 Task: Add Sprouts Pasture Raised Large Grade A Brown Eggs to the cart.
Action: Mouse moved to (13, 146)
Screenshot: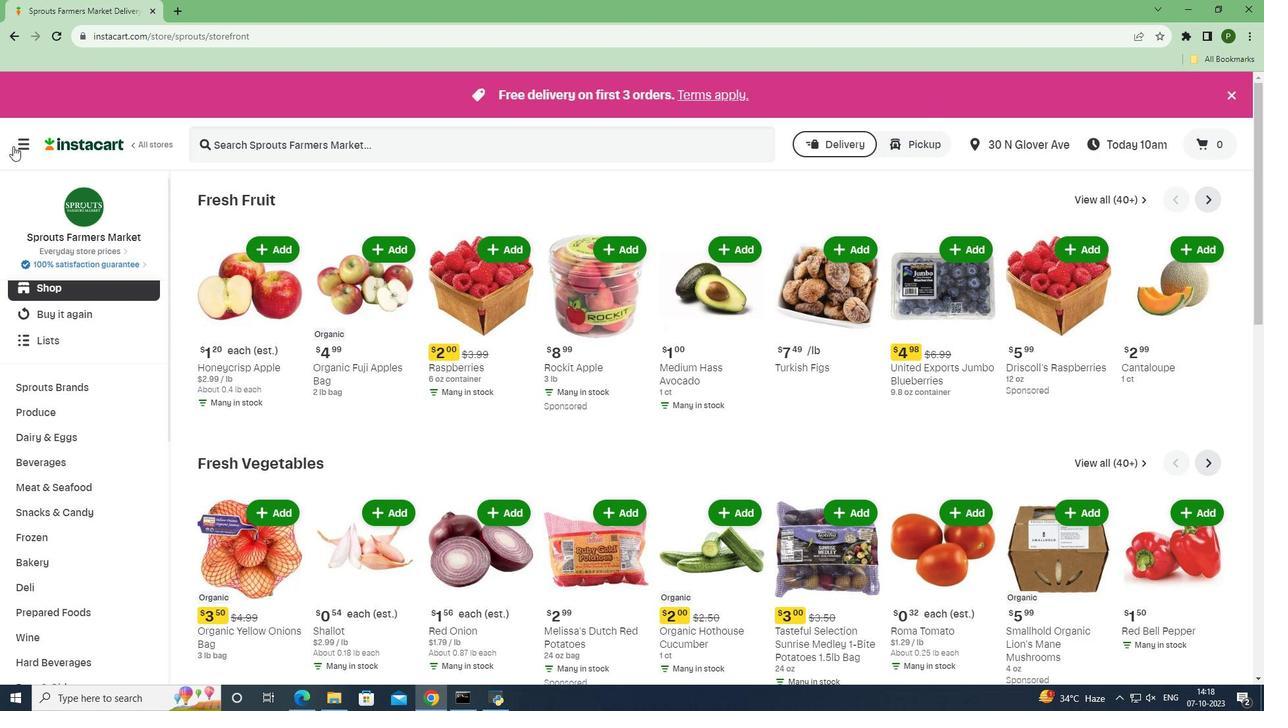 
Action: Mouse pressed left at (13, 146)
Screenshot: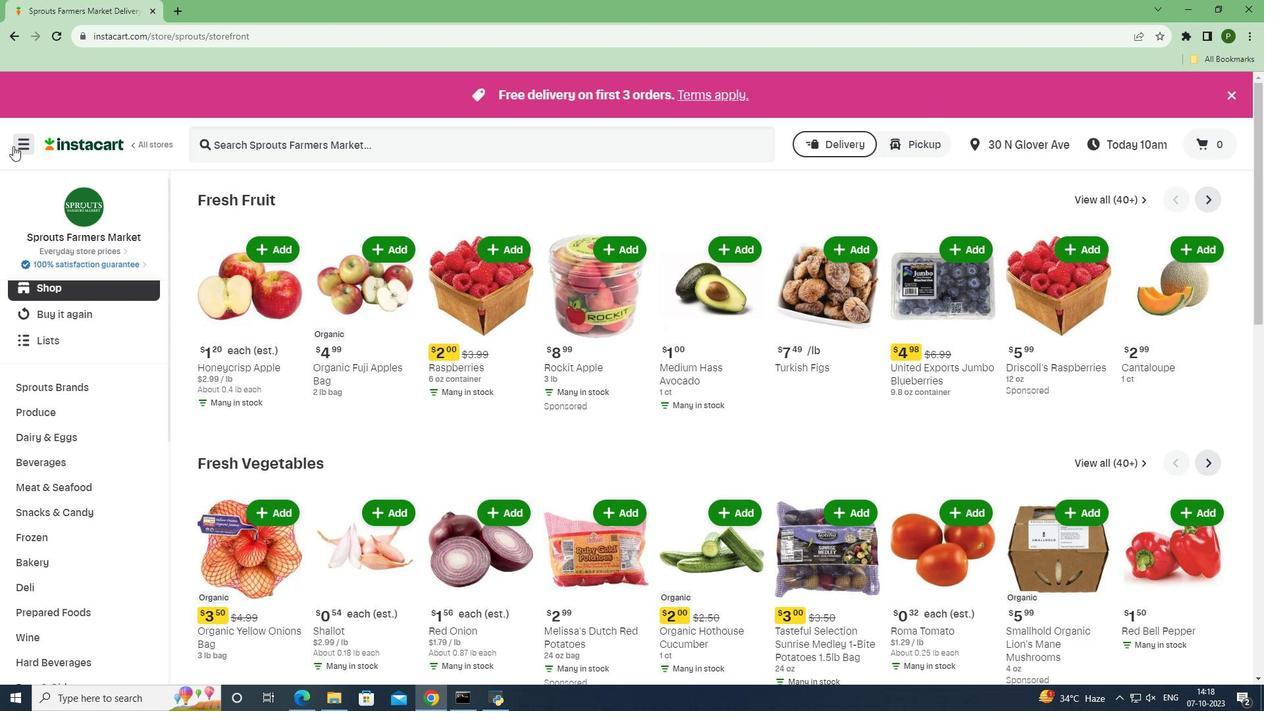 
Action: Mouse moved to (34, 346)
Screenshot: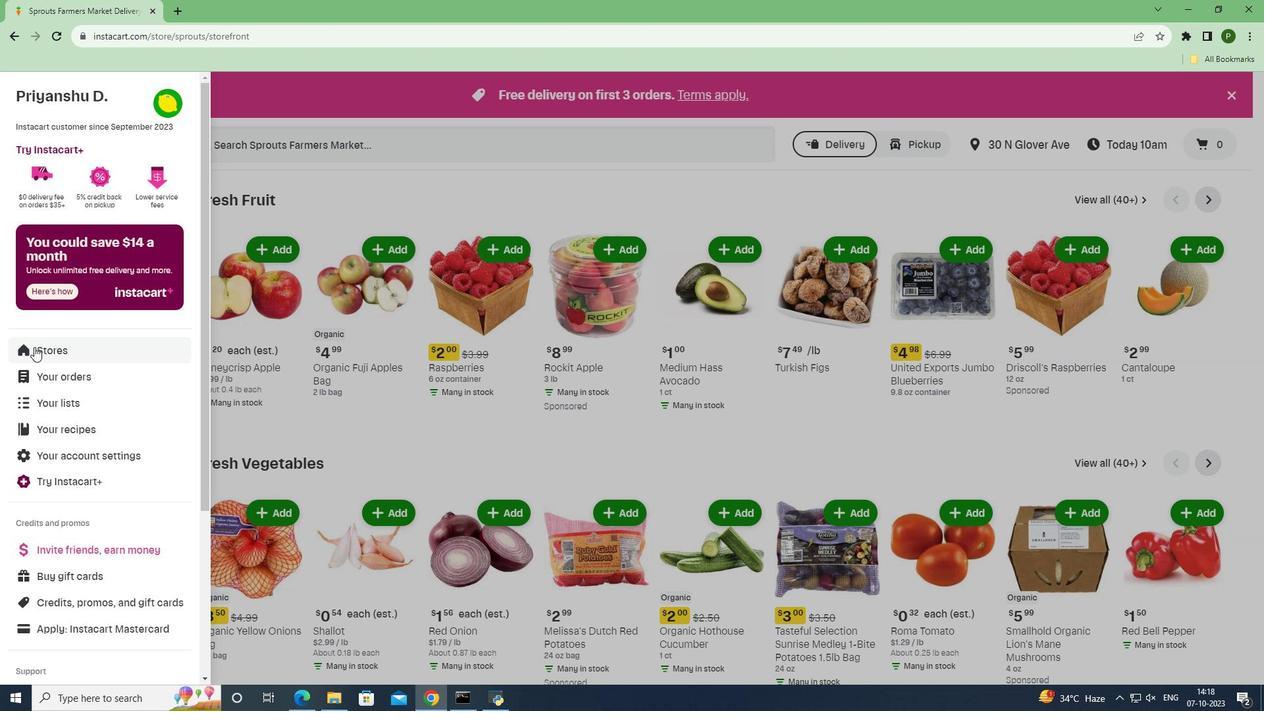 
Action: Mouse pressed left at (34, 346)
Screenshot: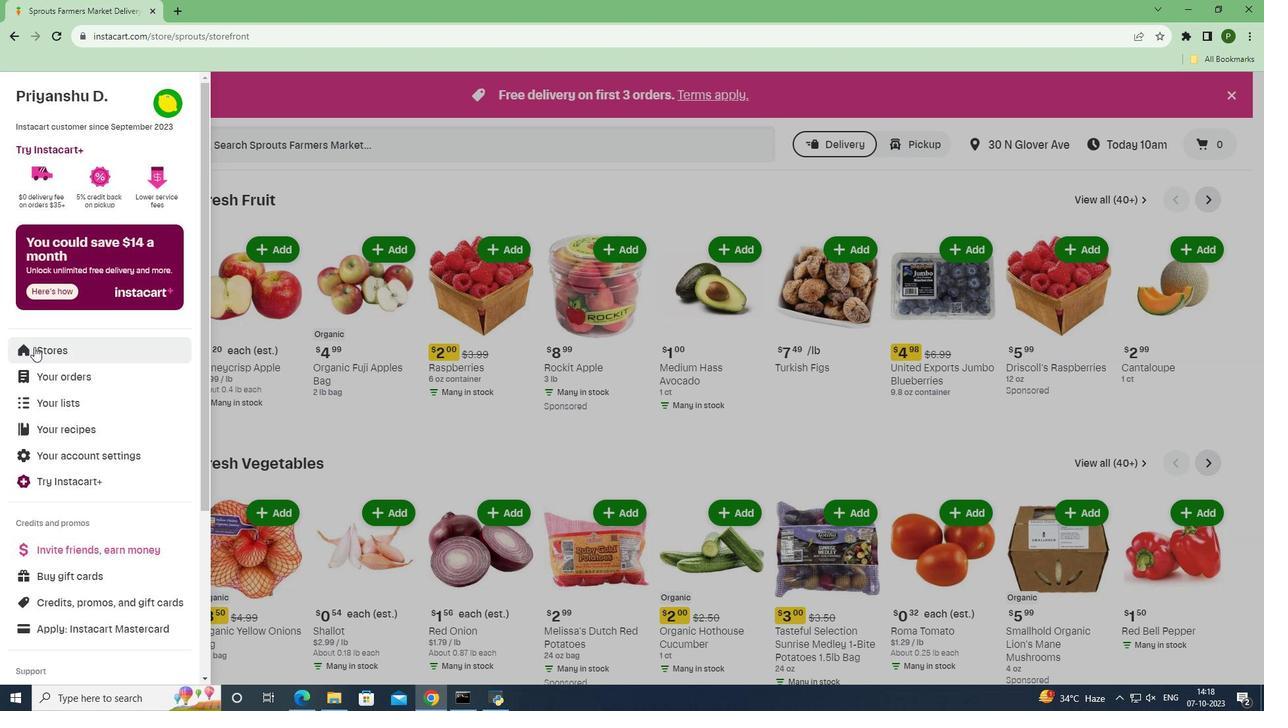 
Action: Mouse moved to (294, 146)
Screenshot: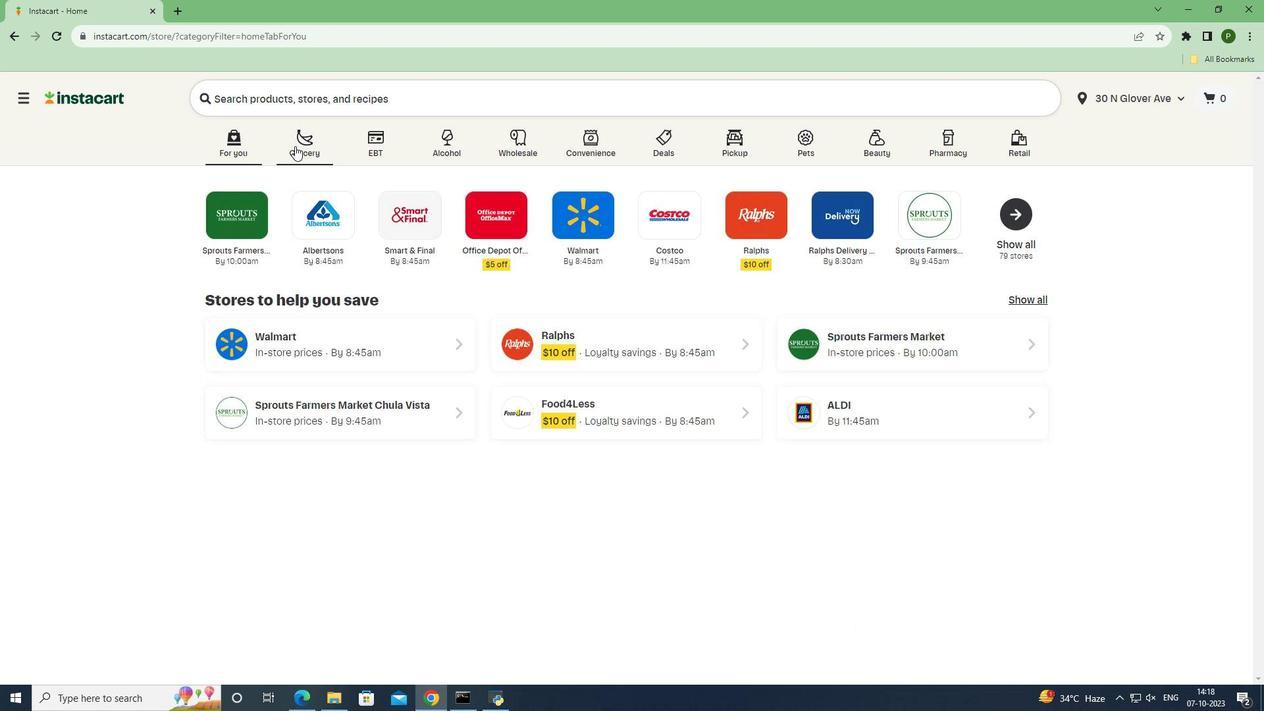 
Action: Mouse pressed left at (294, 146)
Screenshot: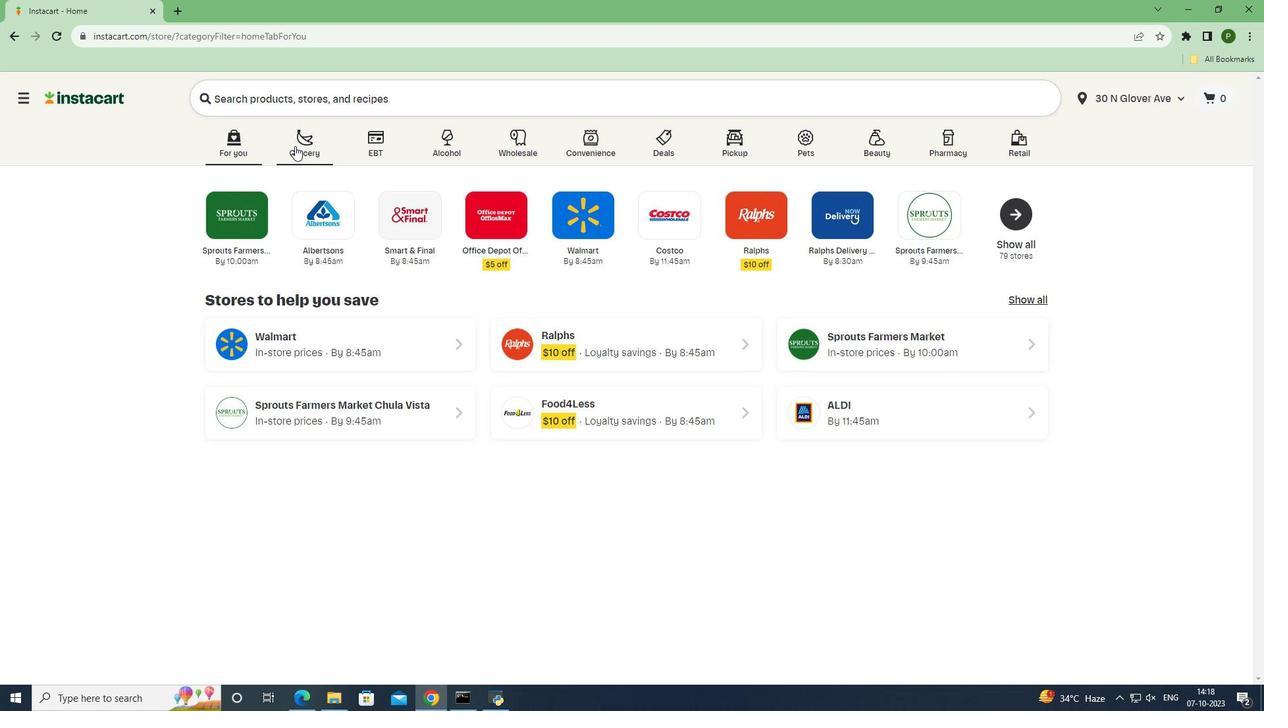 
Action: Mouse moved to (522, 295)
Screenshot: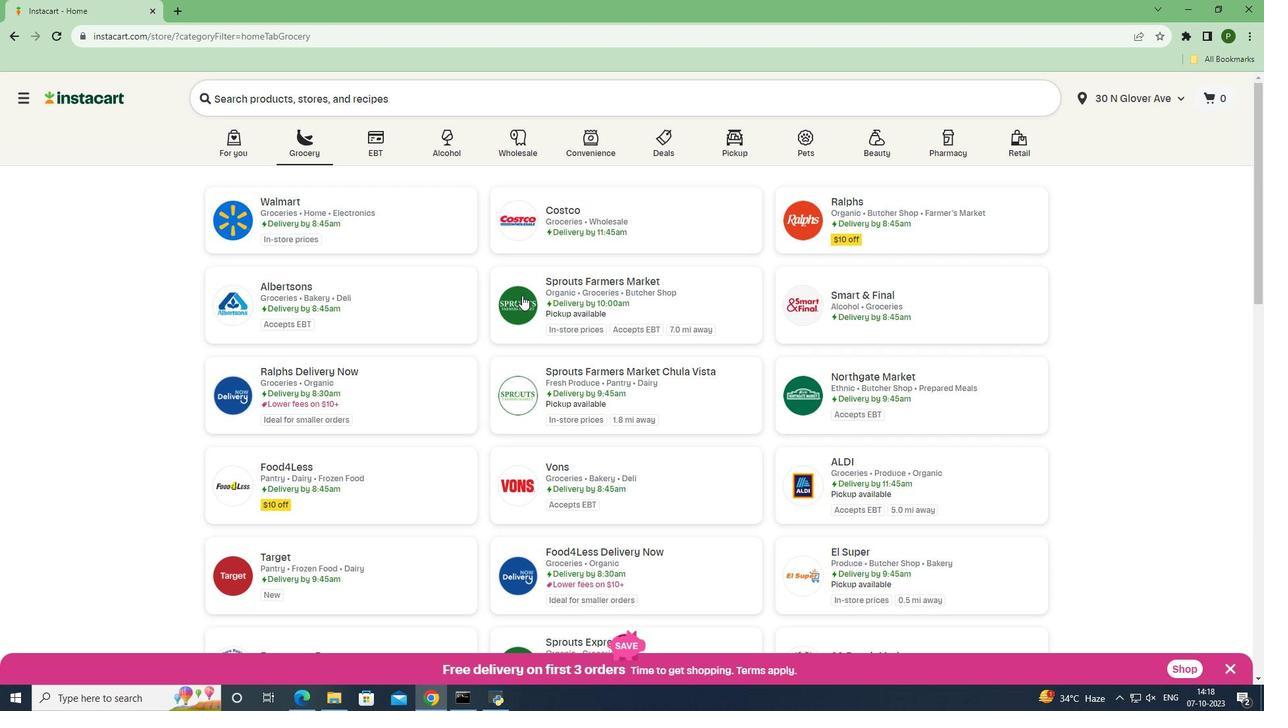 
Action: Mouse pressed left at (522, 295)
Screenshot: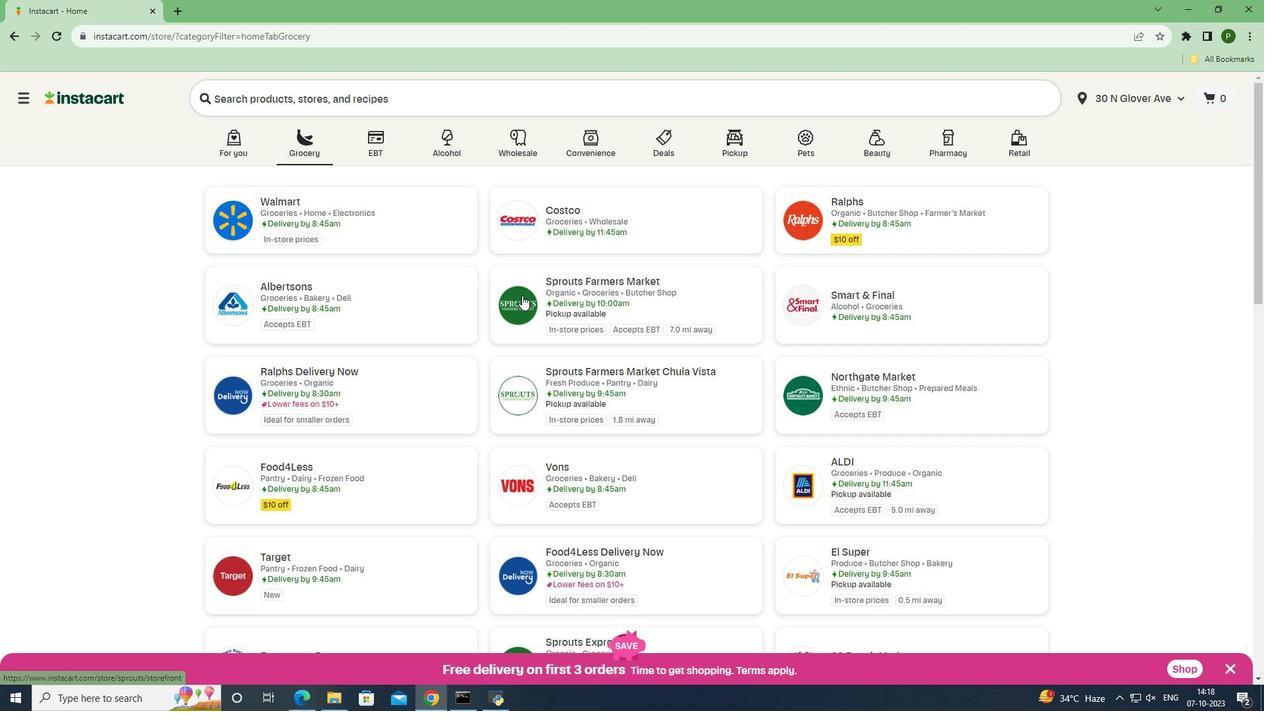 
Action: Mouse moved to (94, 472)
Screenshot: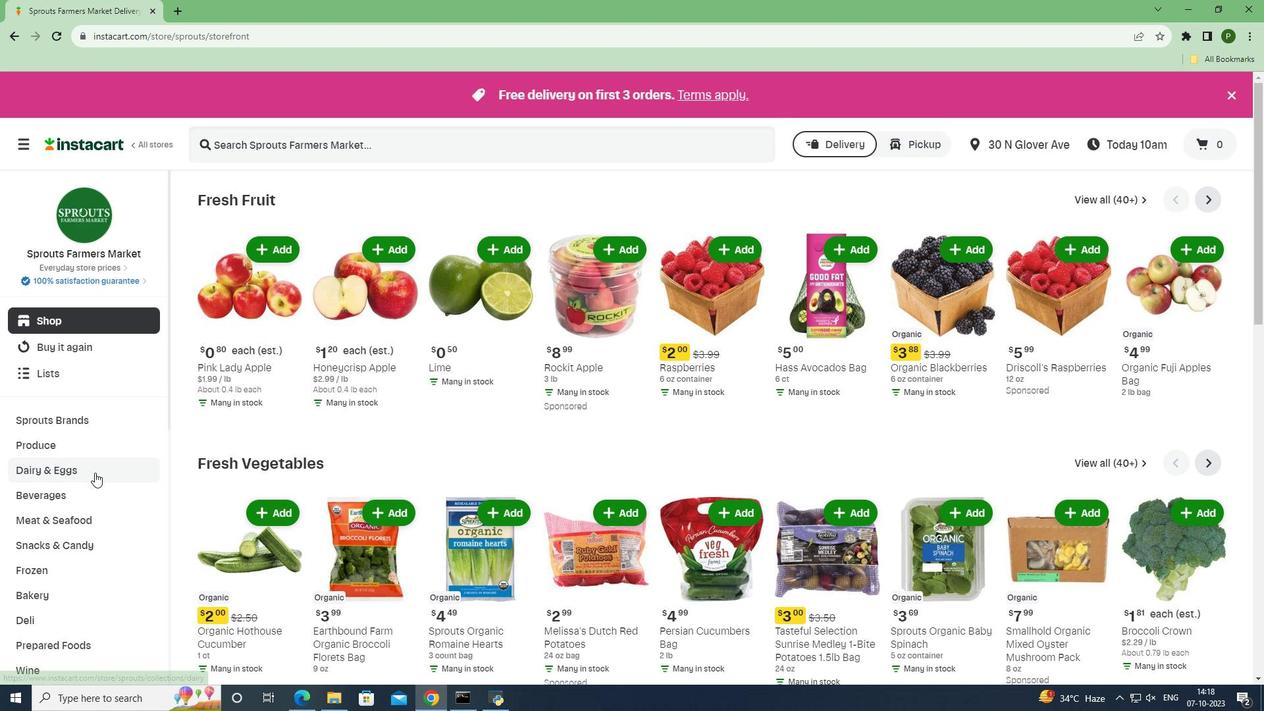 
Action: Mouse pressed left at (94, 472)
Screenshot: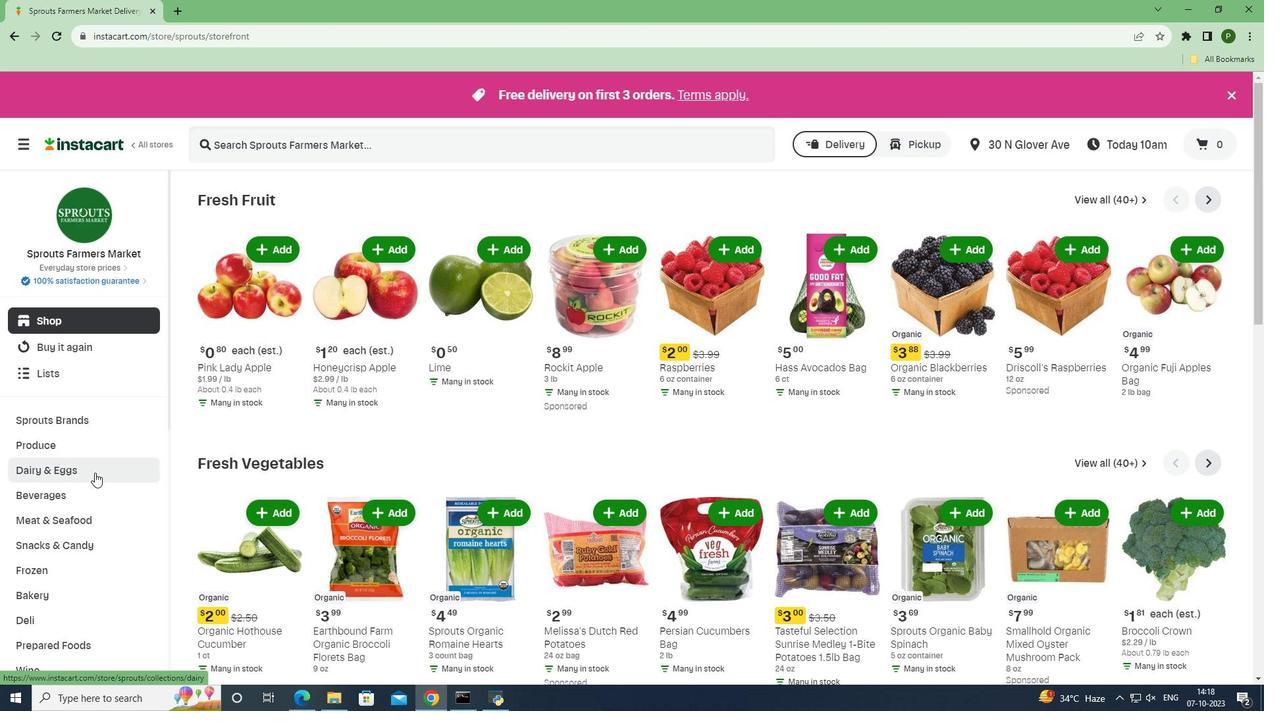 
Action: Mouse moved to (66, 550)
Screenshot: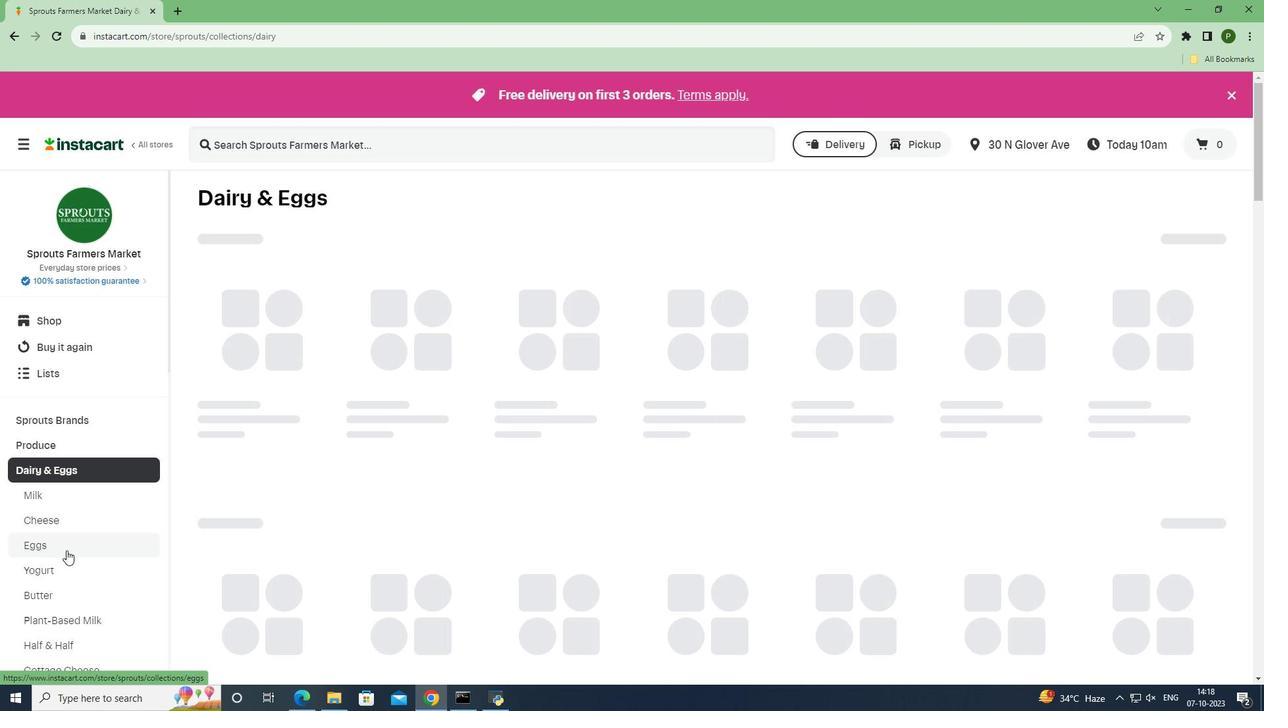 
Action: Mouse pressed left at (66, 550)
Screenshot: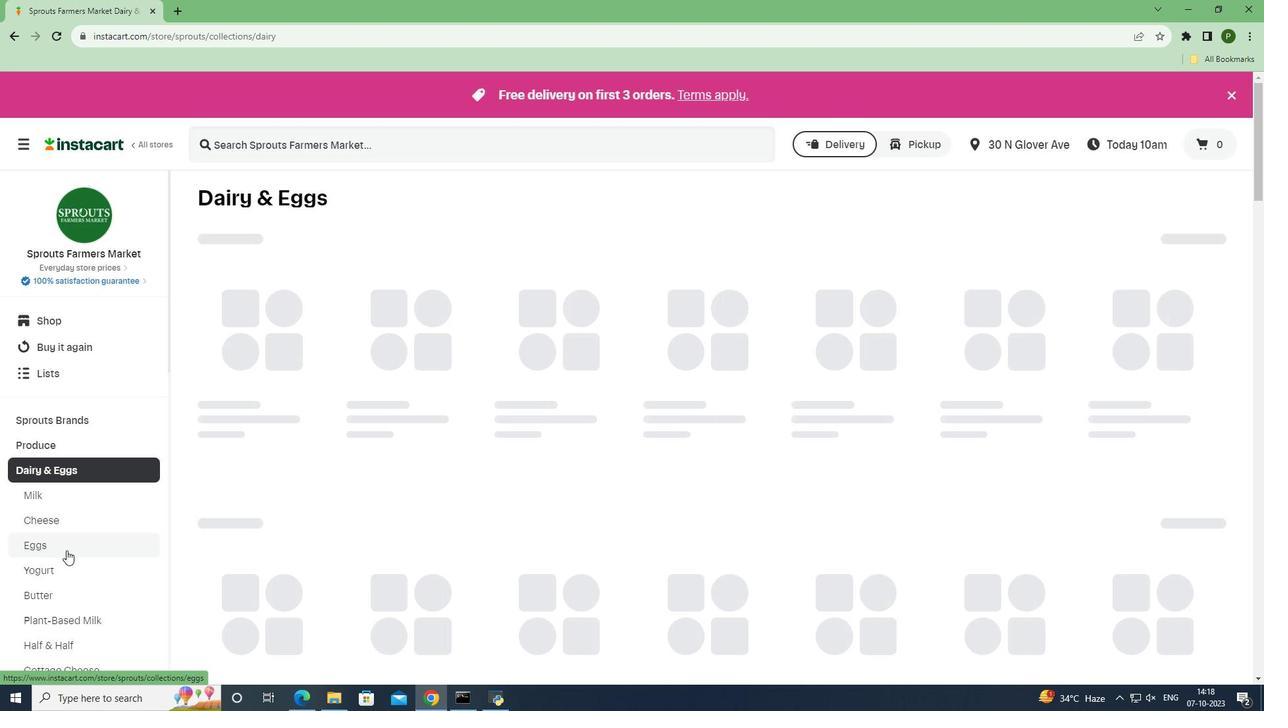 
Action: Mouse moved to (251, 140)
Screenshot: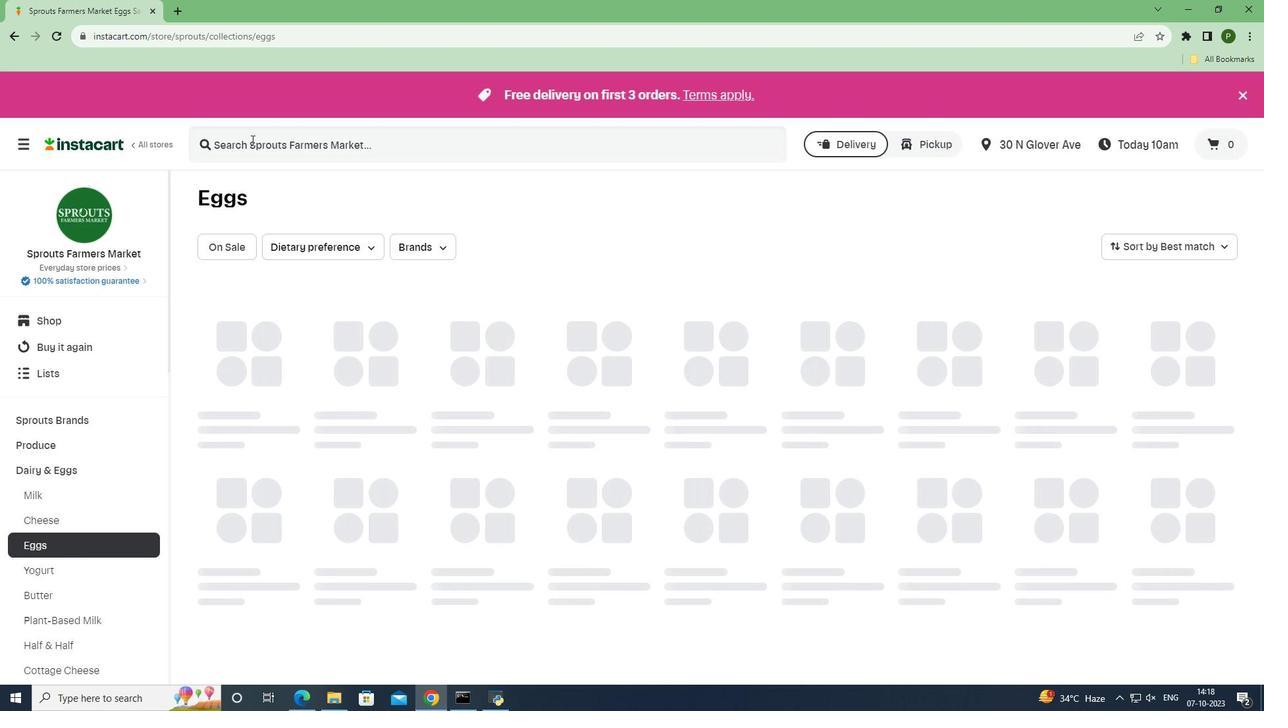 
Action: Mouse pressed left at (251, 140)
Screenshot: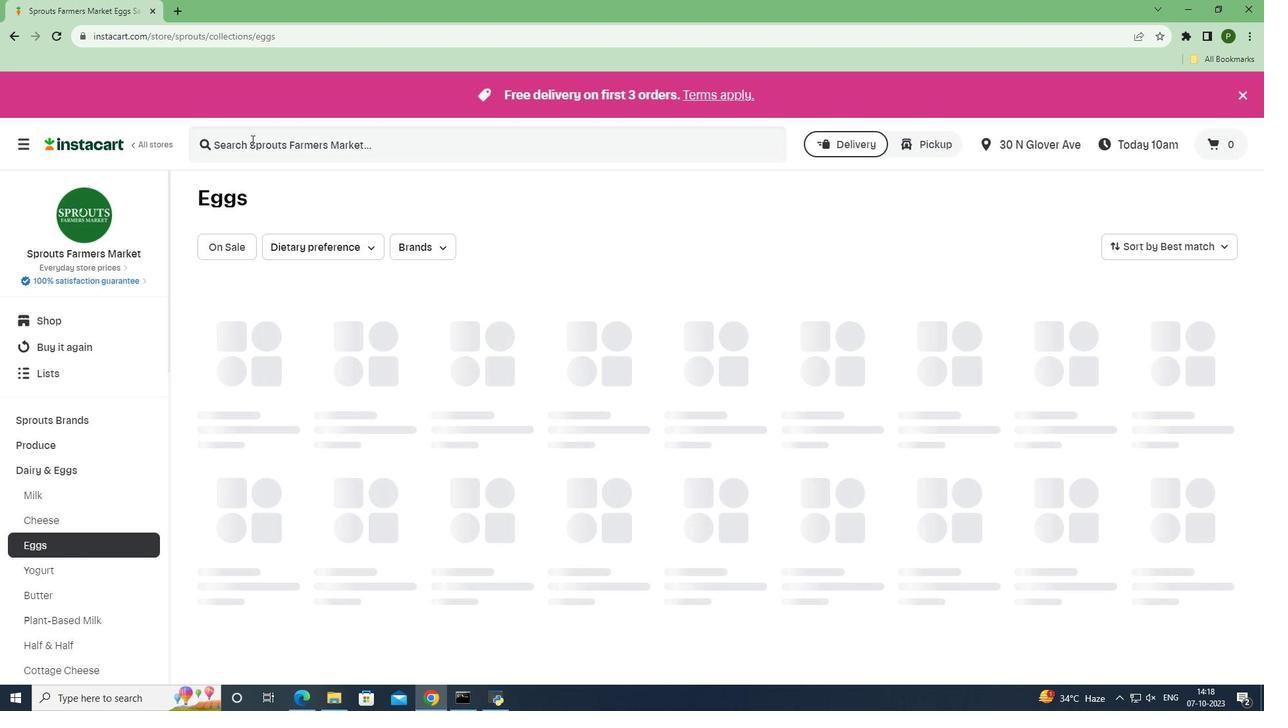
Action: Key pressed <Key.caps_lock><Key.caps_lock>s<Key.caps_lock>PROUTS<Key.space><Key.caps_lock>p<Key.caps_lock>ASTURE<Key.space><Key.caps_lock>r<Key.caps_lock>AISED<Key.space><Key.caps_lock>l<Key.caps_lock>ARGE<Key.space><Key.caps_lock>g<Key.caps_lock>RADE<Key.space><Key.caps_lock>a<Key.space>b<Key.caps_lock>ROWN<Key.space><Key.caps_lock>e<Key.caps_lock>GGS<Key.enter>
Screenshot: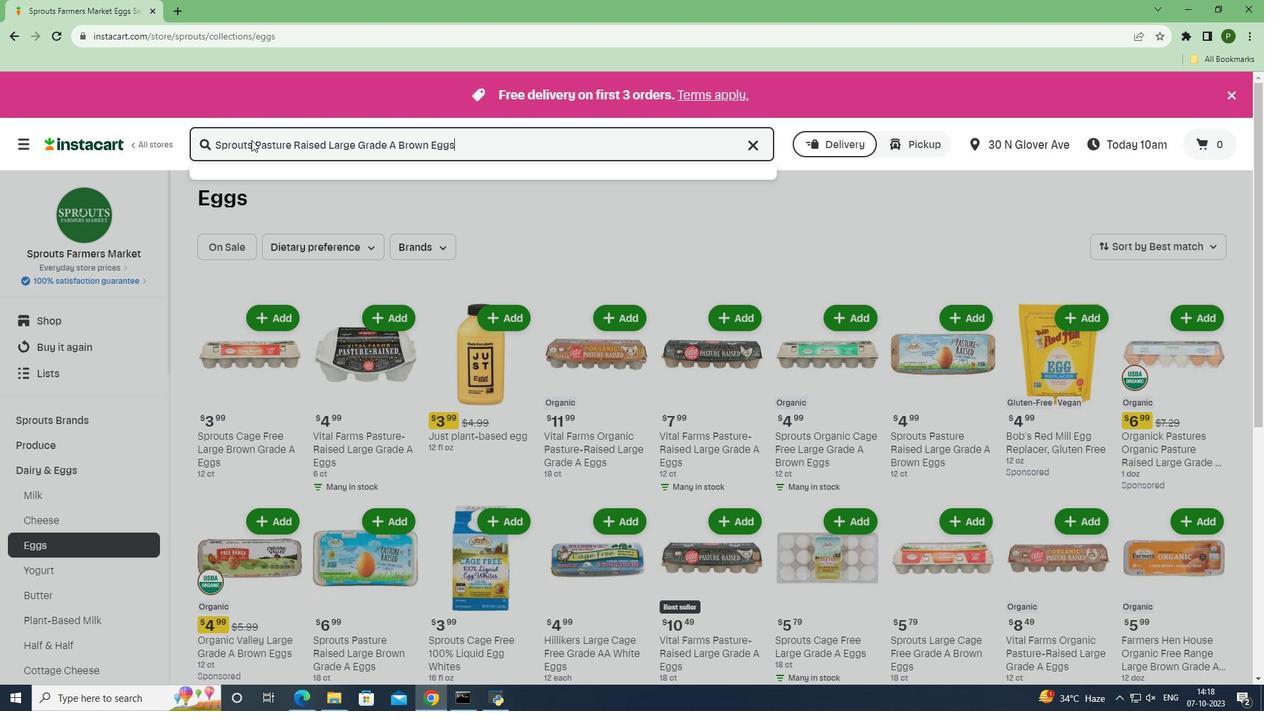 
Action: Mouse moved to (443, 476)
Screenshot: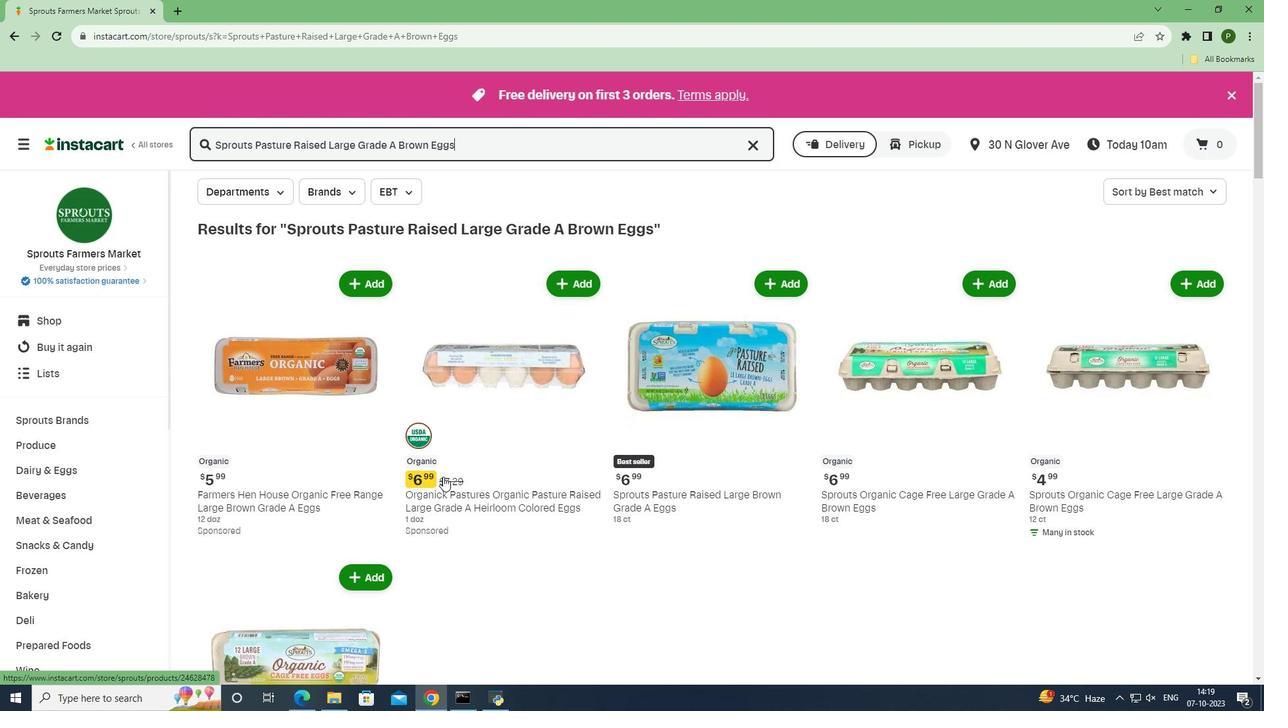 
Action: Mouse scrolled (443, 476) with delta (0, 0)
Screenshot: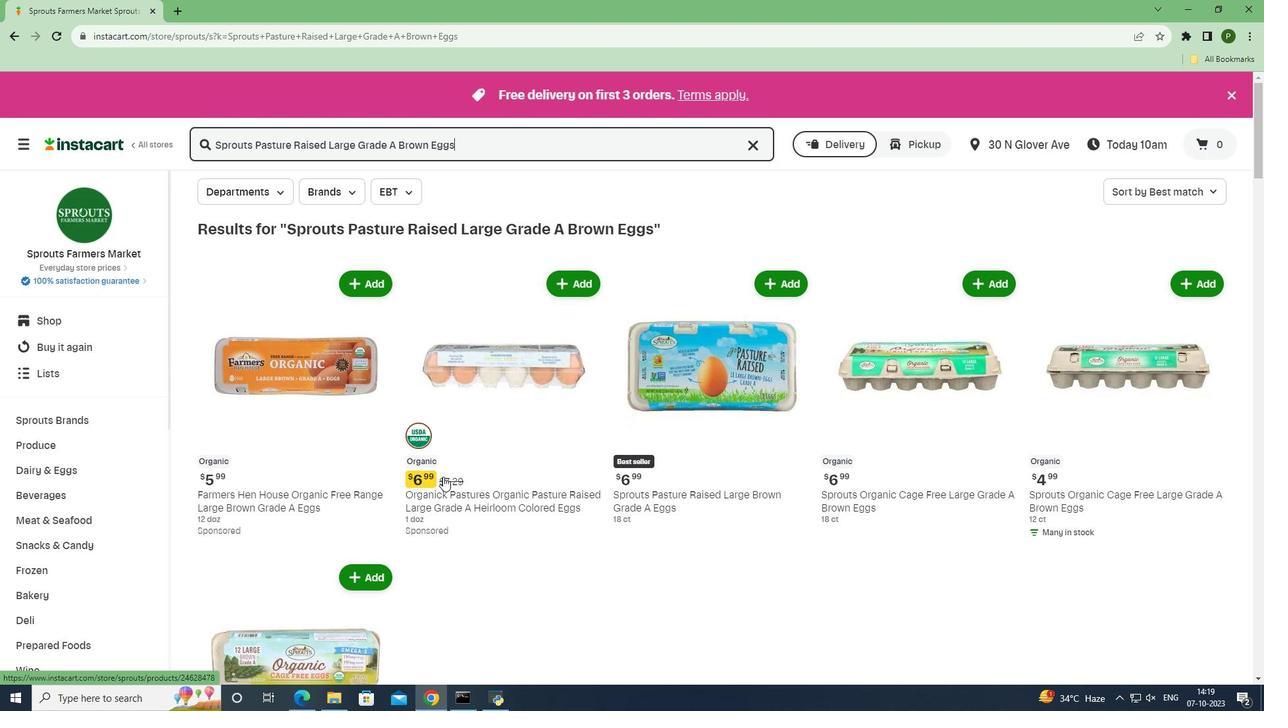 
Action: Mouse scrolled (443, 476) with delta (0, 0)
Screenshot: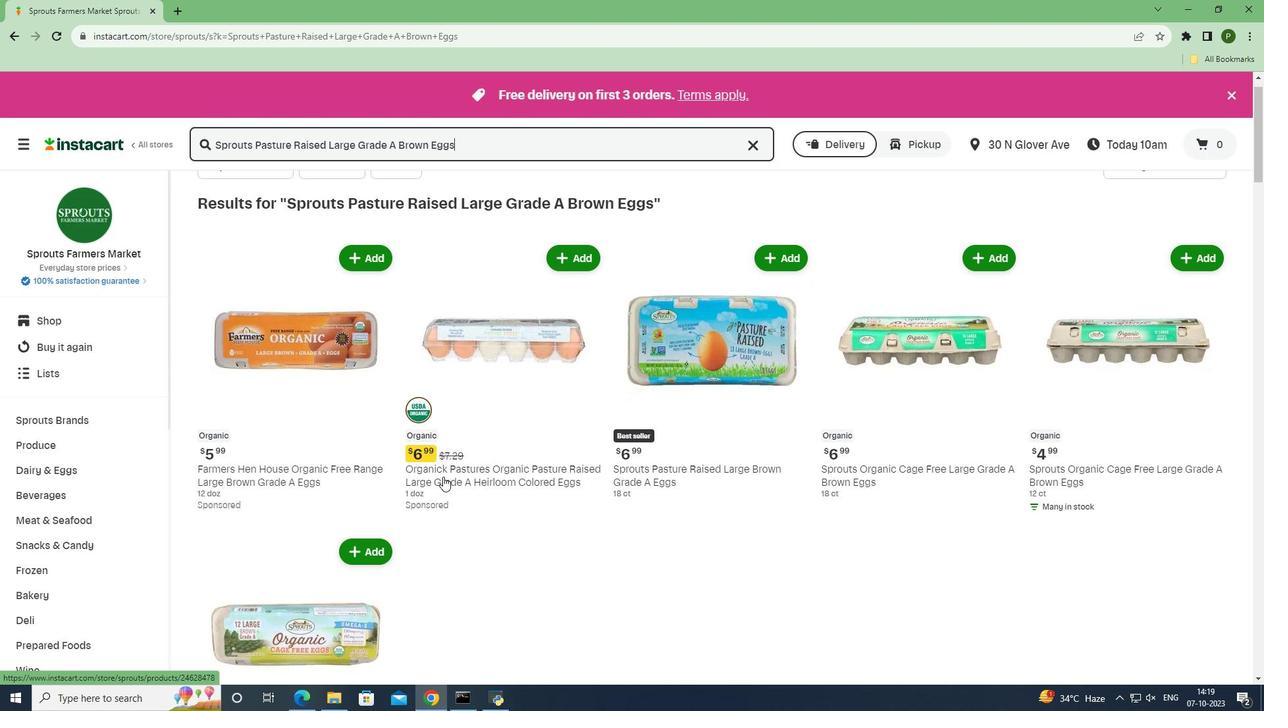 
Action: Mouse scrolled (443, 476) with delta (0, 0)
Screenshot: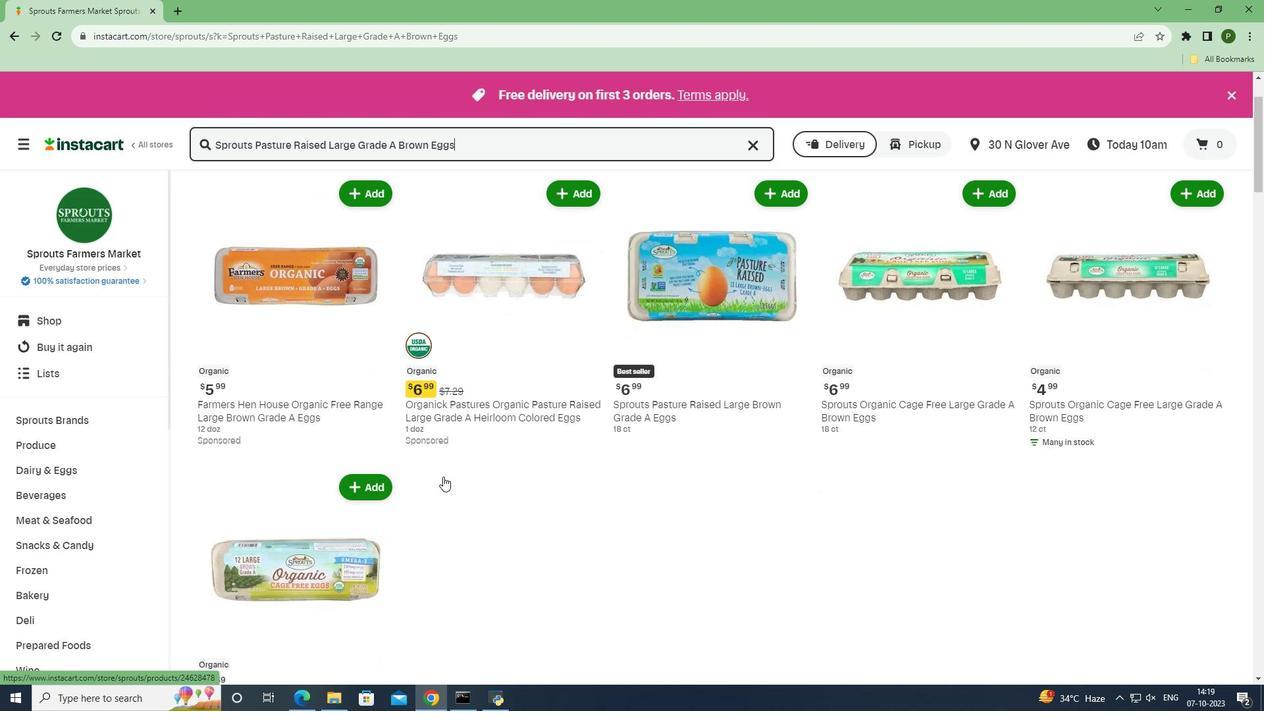 
Action: Mouse scrolled (443, 476) with delta (0, 0)
Screenshot: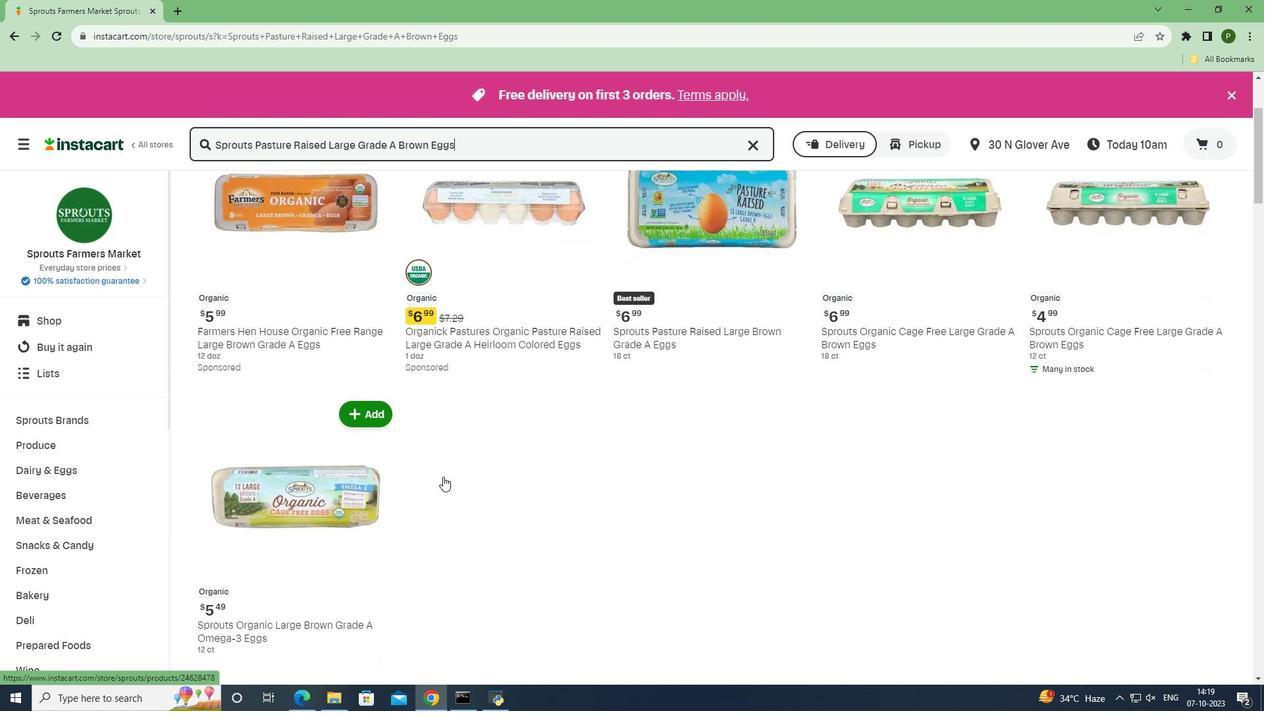 
Action: Mouse moved to (437, 476)
Screenshot: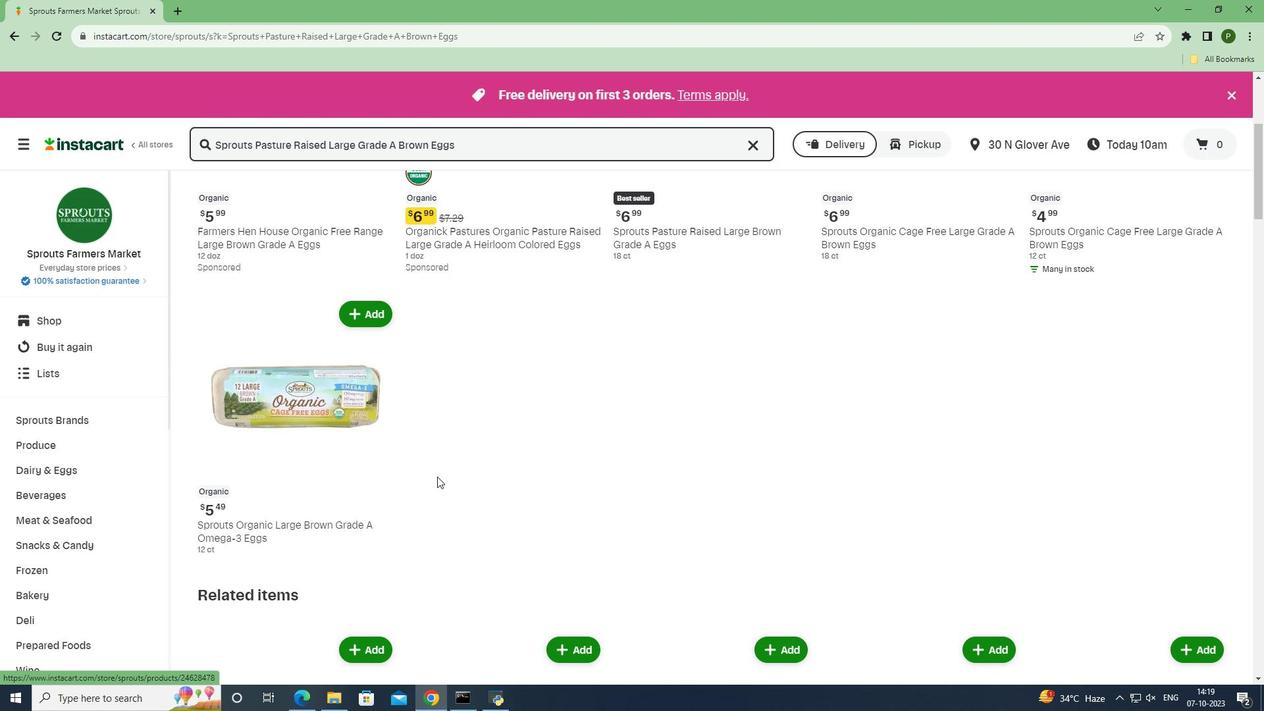 
Action: Mouse scrolled (437, 476) with delta (0, 0)
Screenshot: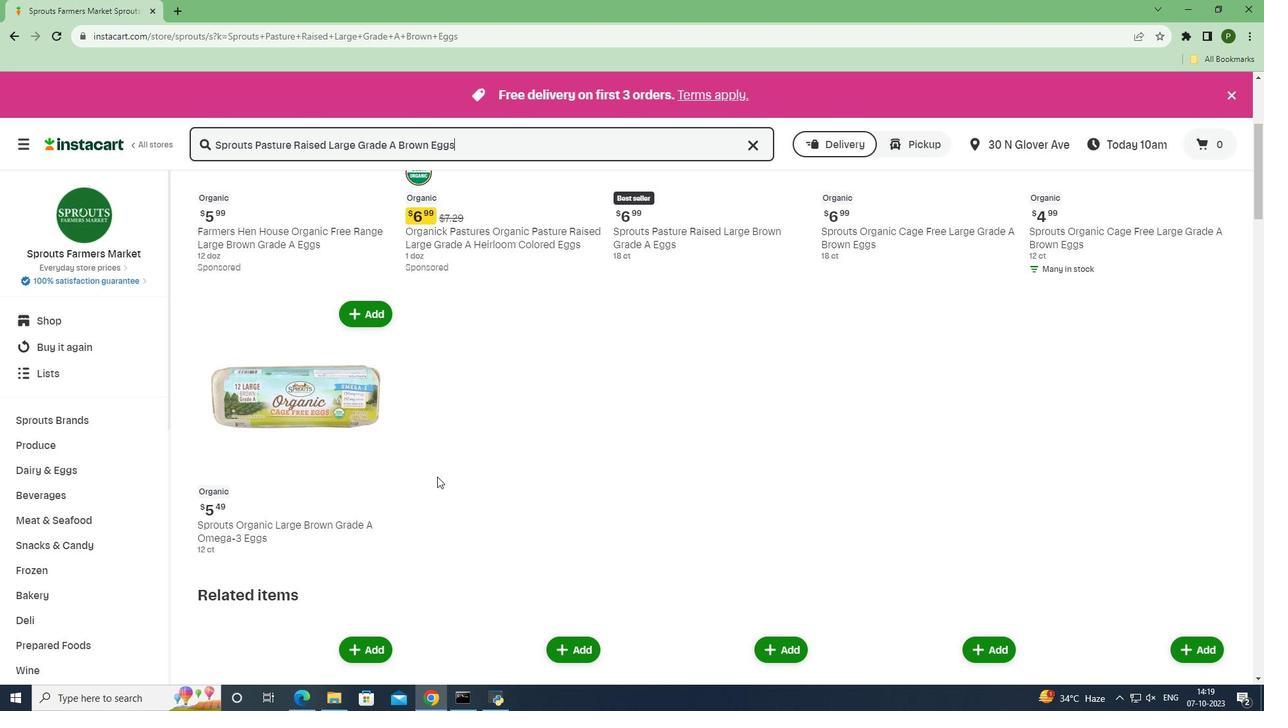
Action: Mouse moved to (437, 478)
Screenshot: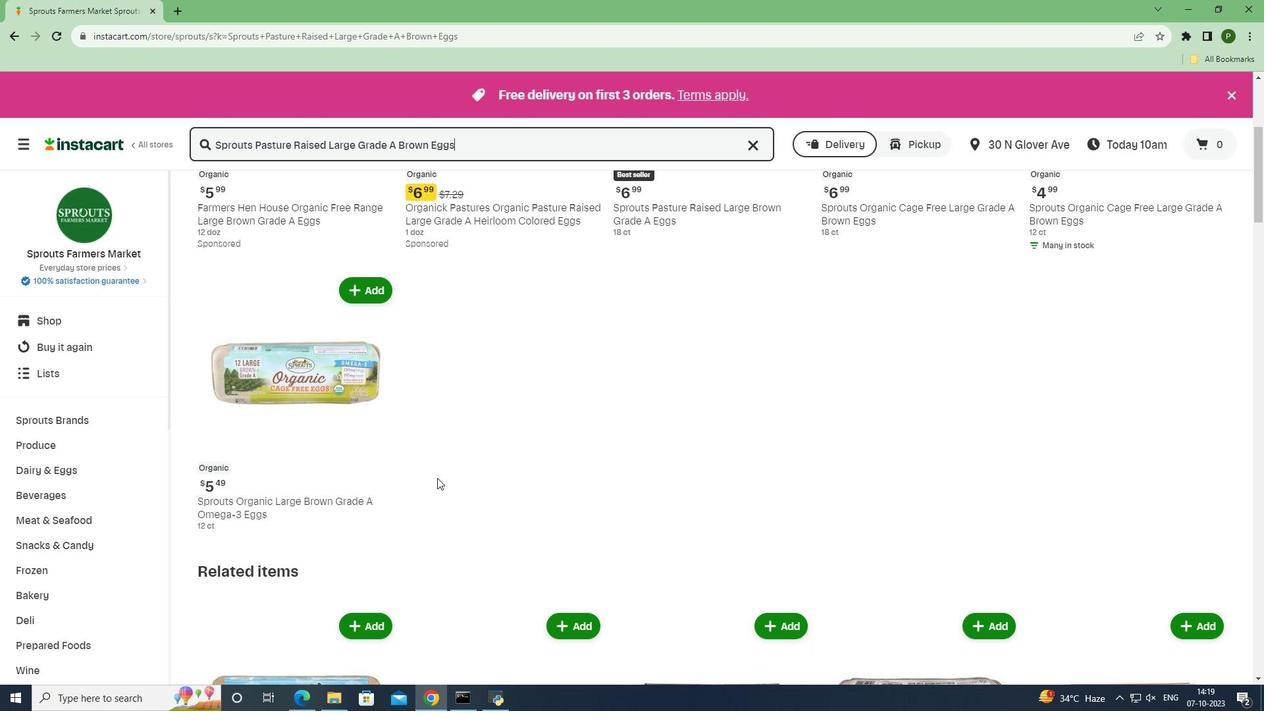 
Action: Mouse scrolled (437, 477) with delta (0, 0)
Screenshot: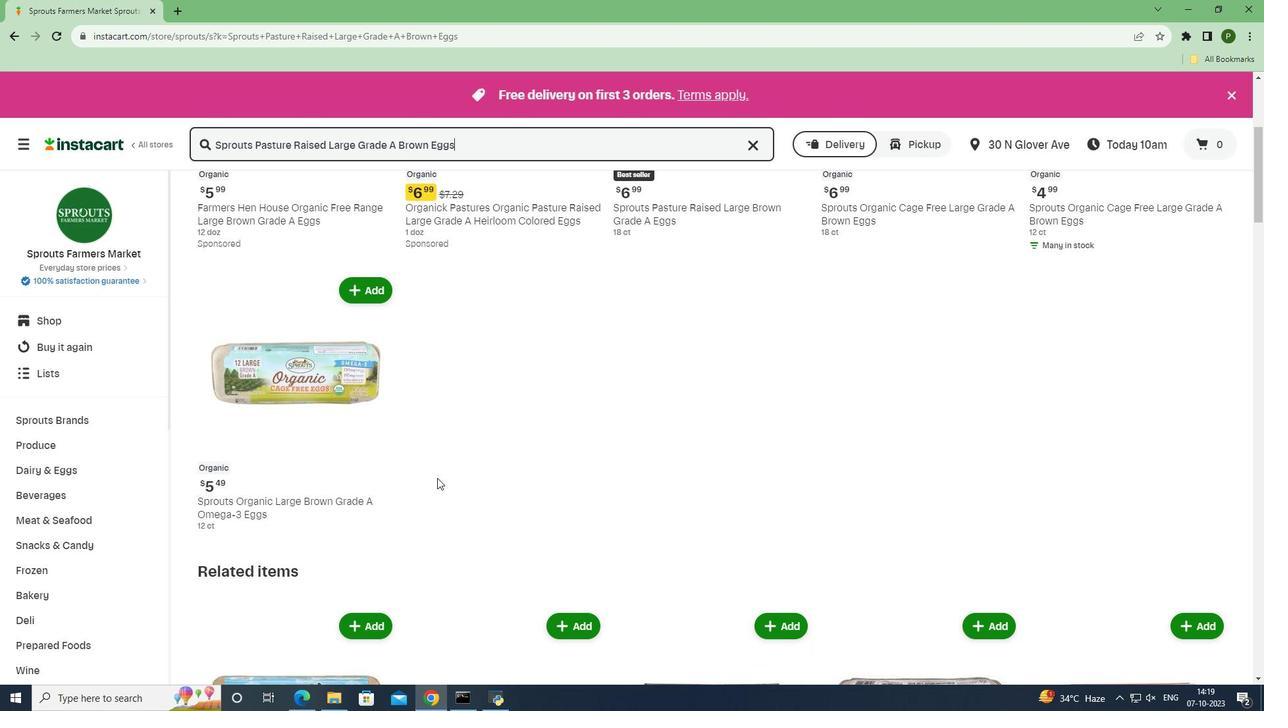 
Action: Mouse moved to (370, 515)
Screenshot: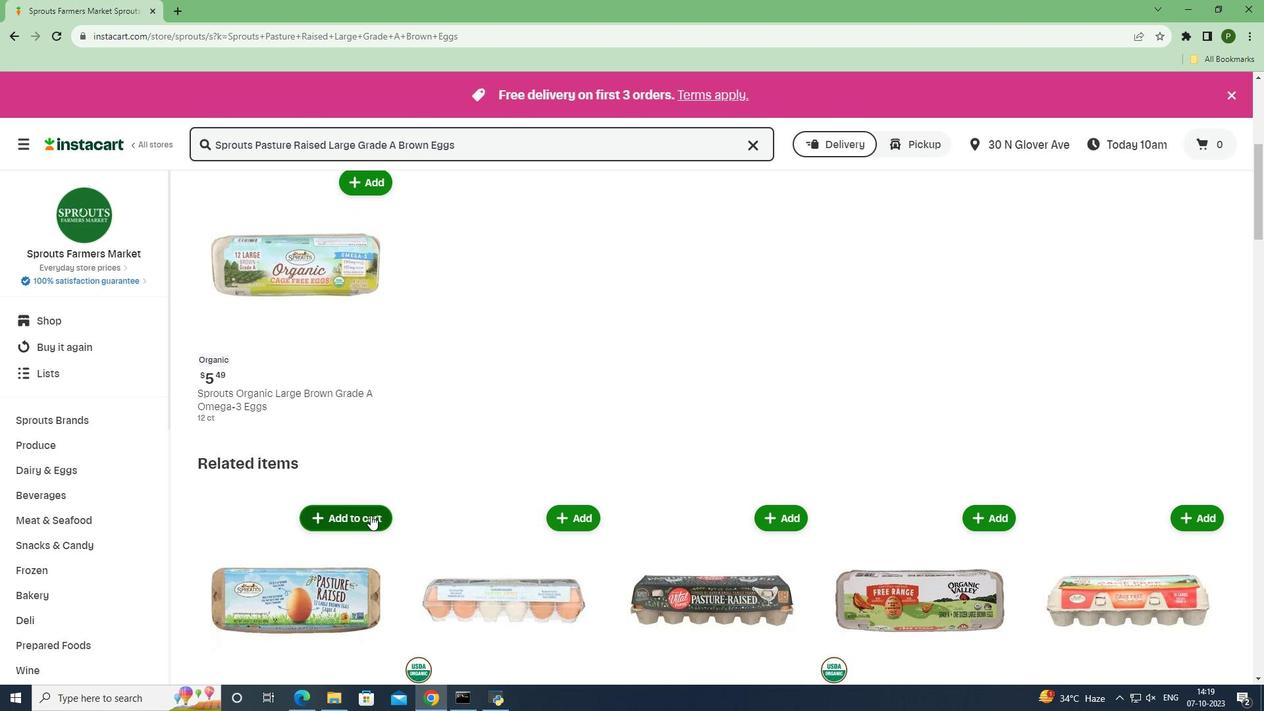 
Action: Mouse scrolled (370, 514) with delta (0, 0)
Screenshot: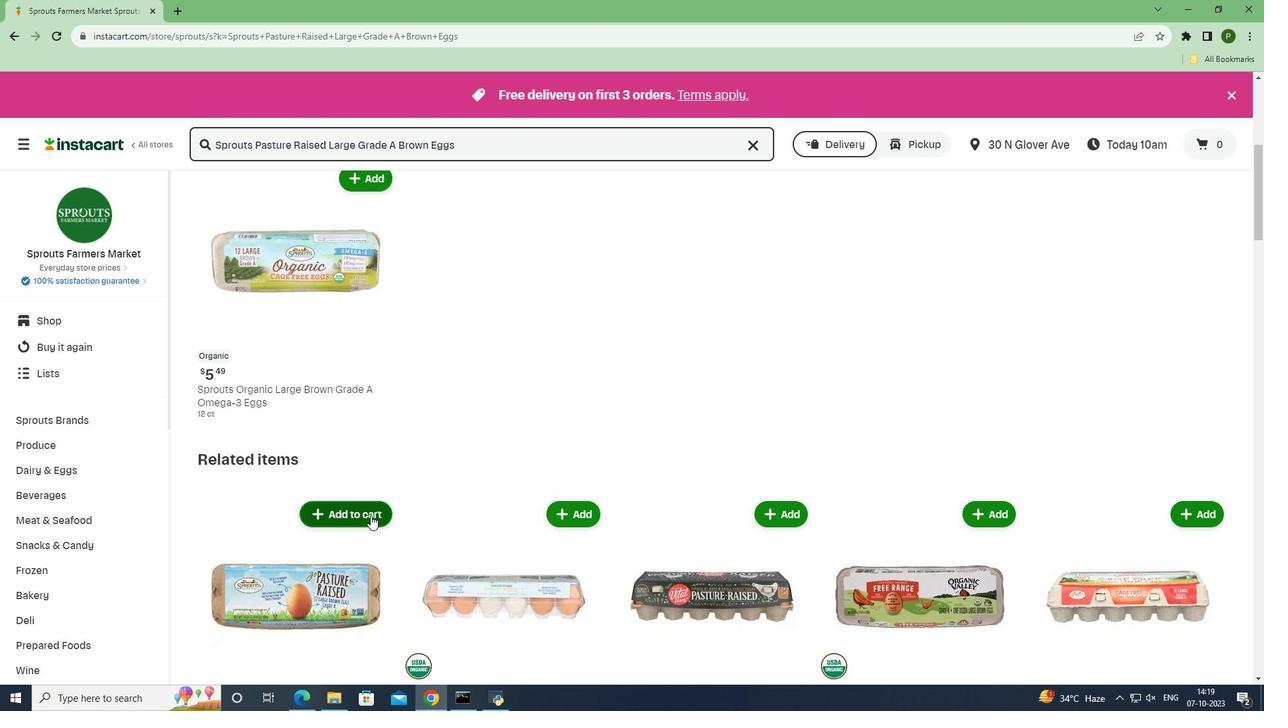
Action: Mouse scrolled (370, 514) with delta (0, 0)
Screenshot: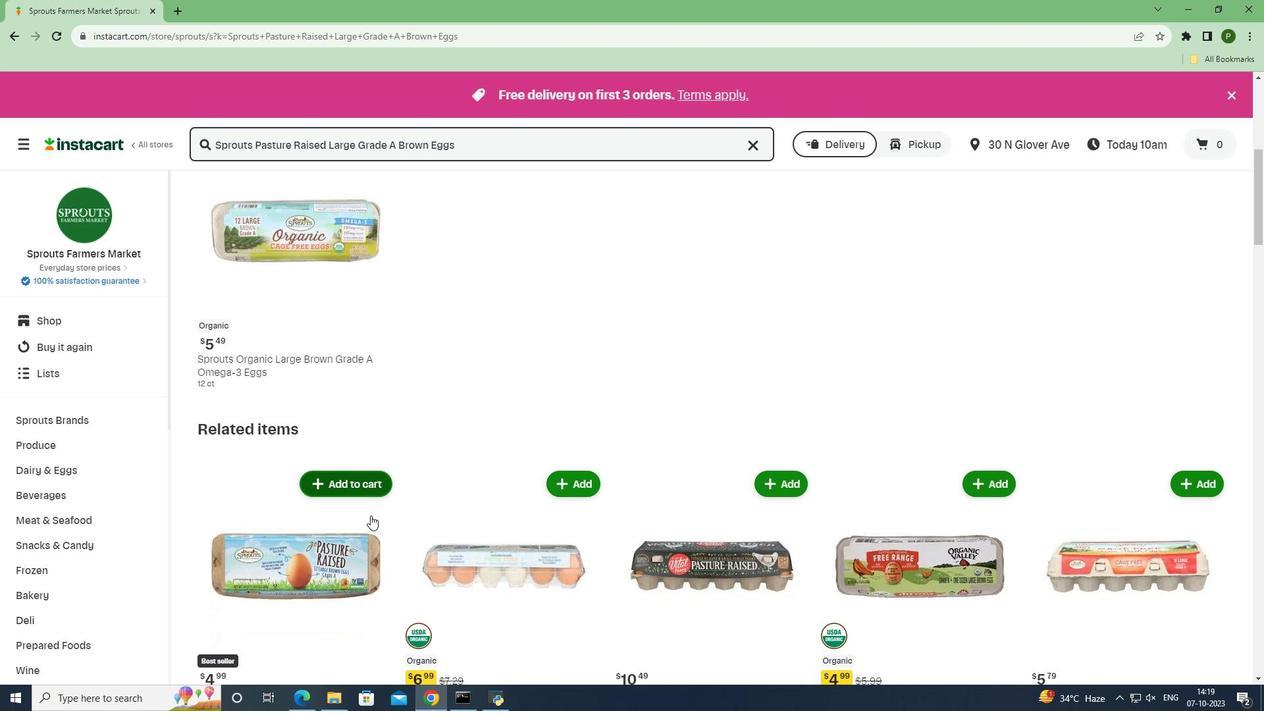 
Action: Mouse scrolled (370, 514) with delta (0, 0)
Screenshot: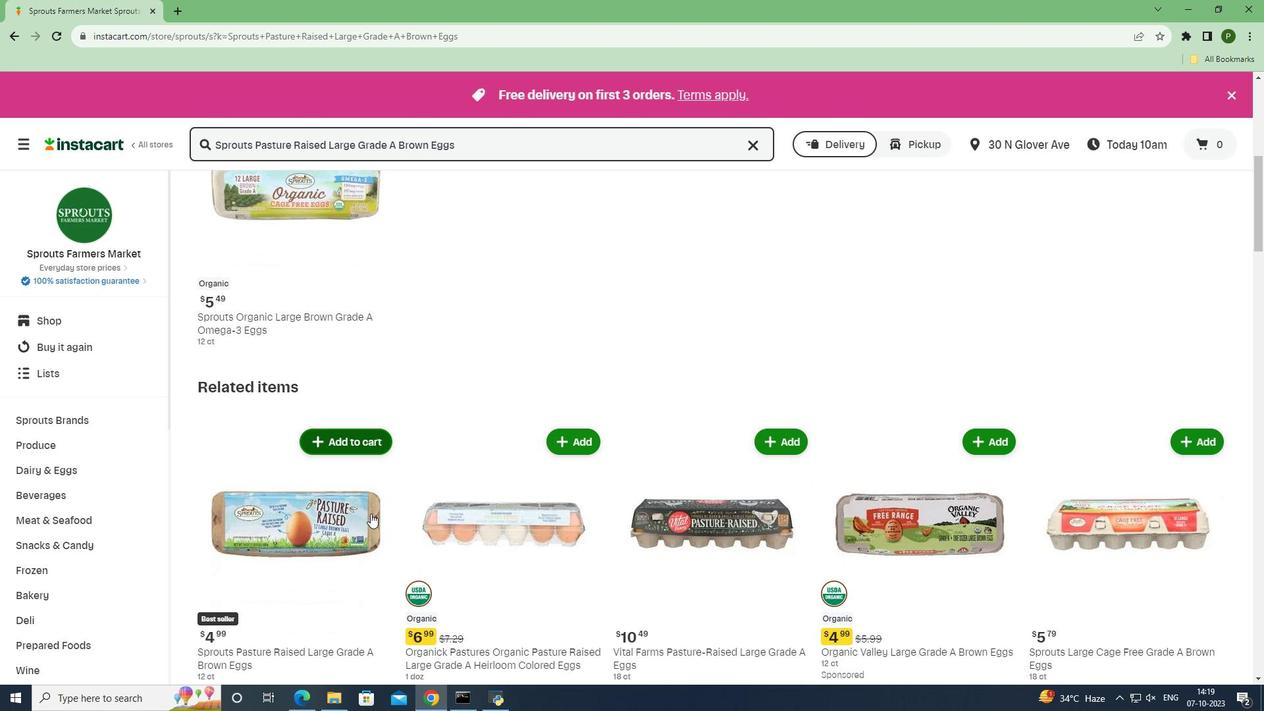 
Action: Mouse moved to (360, 316)
Screenshot: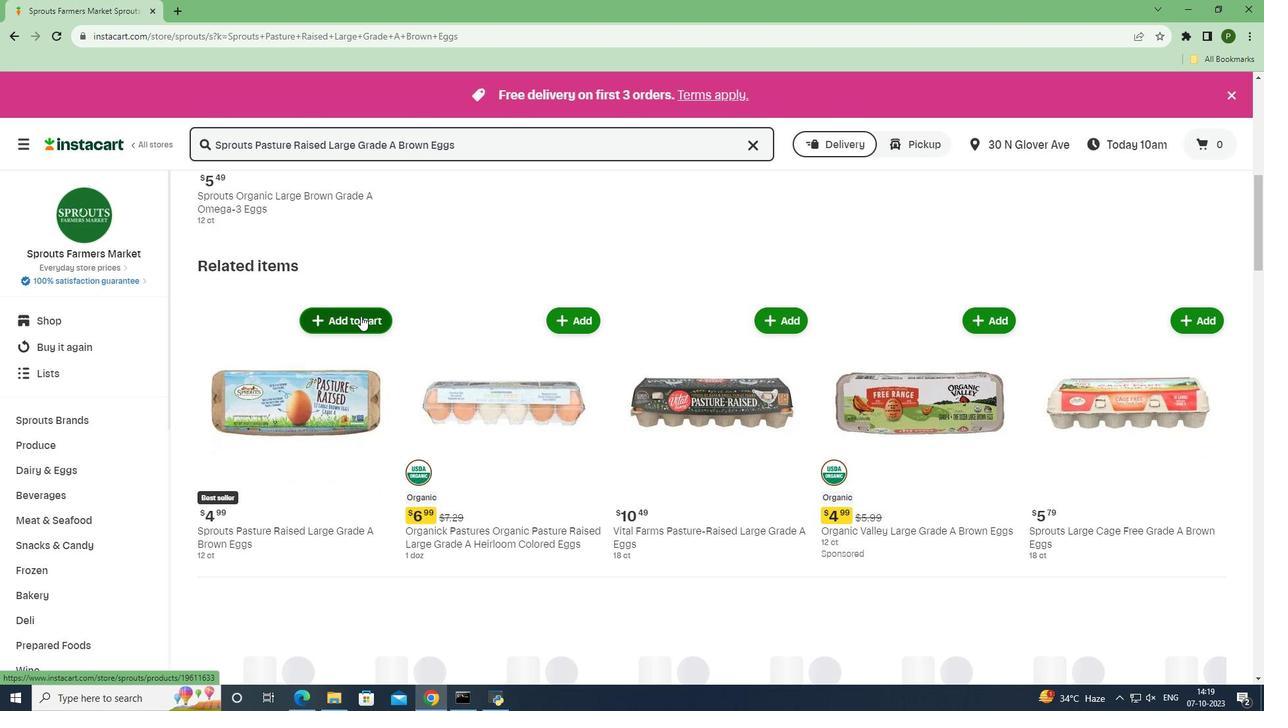 
Action: Mouse pressed left at (360, 316)
Screenshot: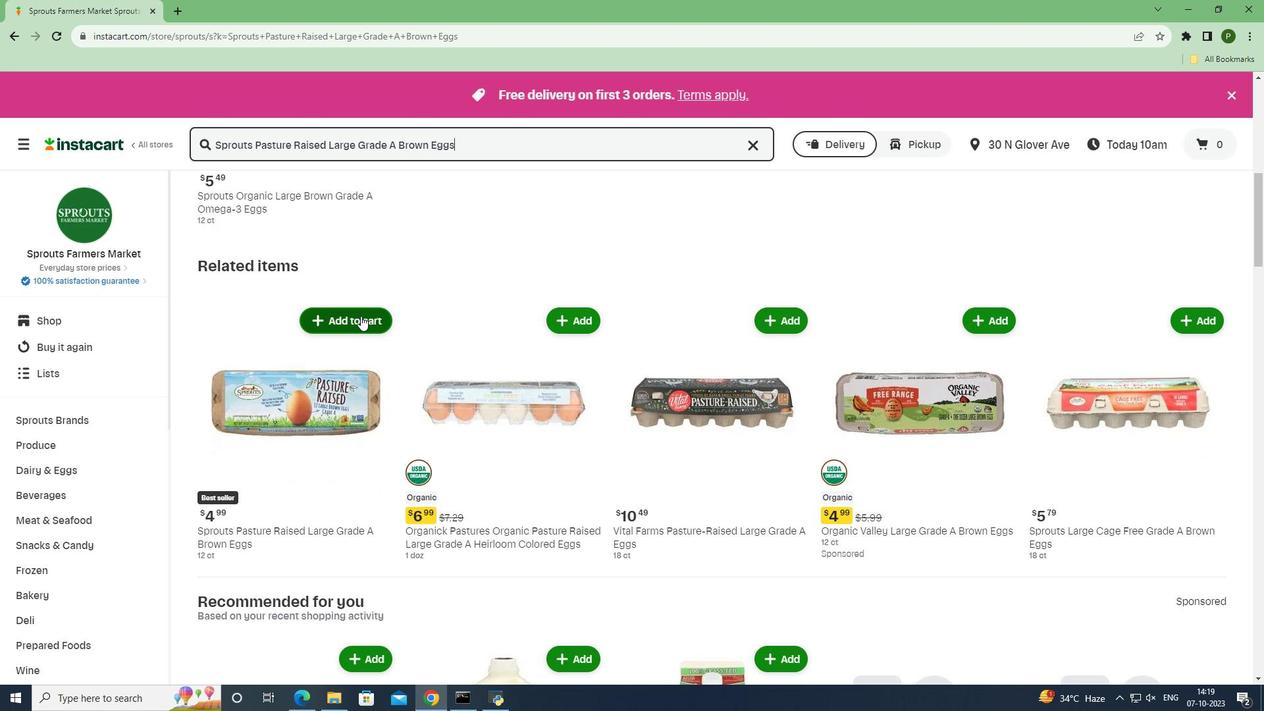 
